 Task: Add Sprouts Extra Virgin Olive Oil to the cart.
Action: Mouse moved to (43, 364)
Screenshot: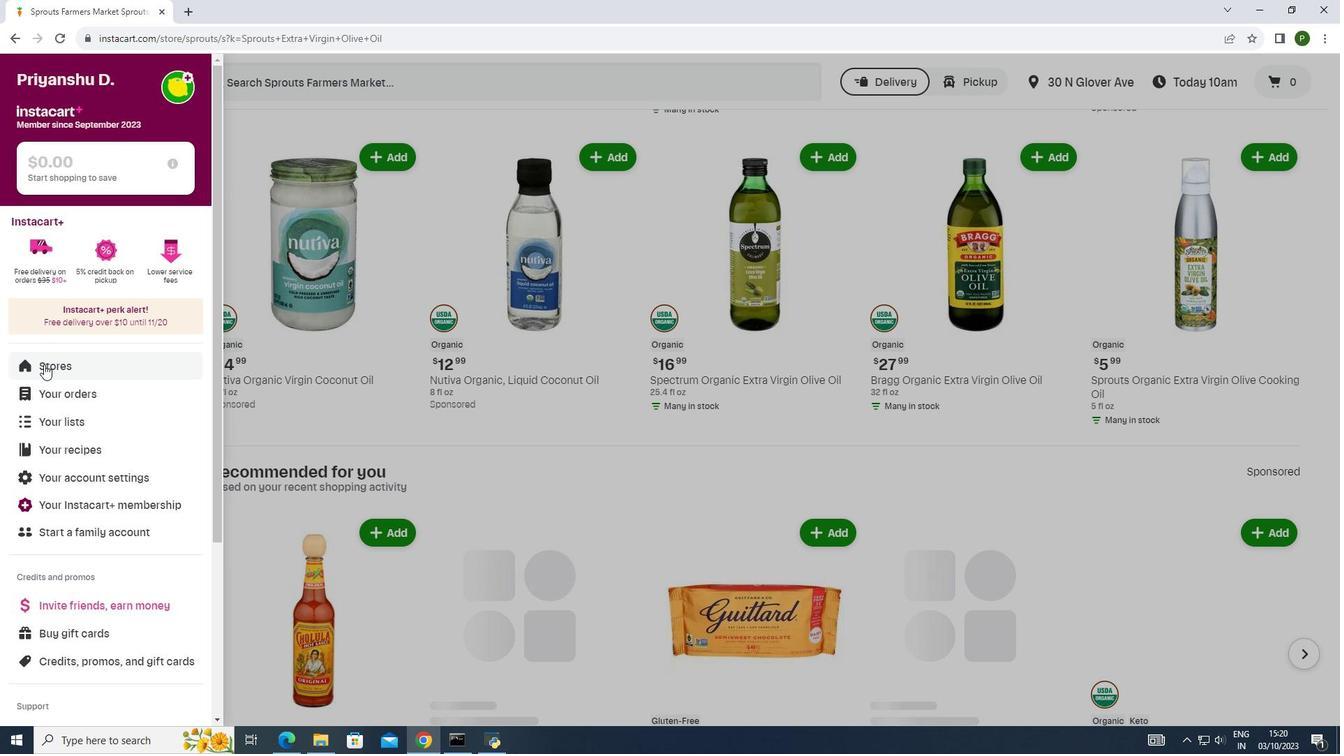 
Action: Mouse pressed left at (43, 364)
Screenshot: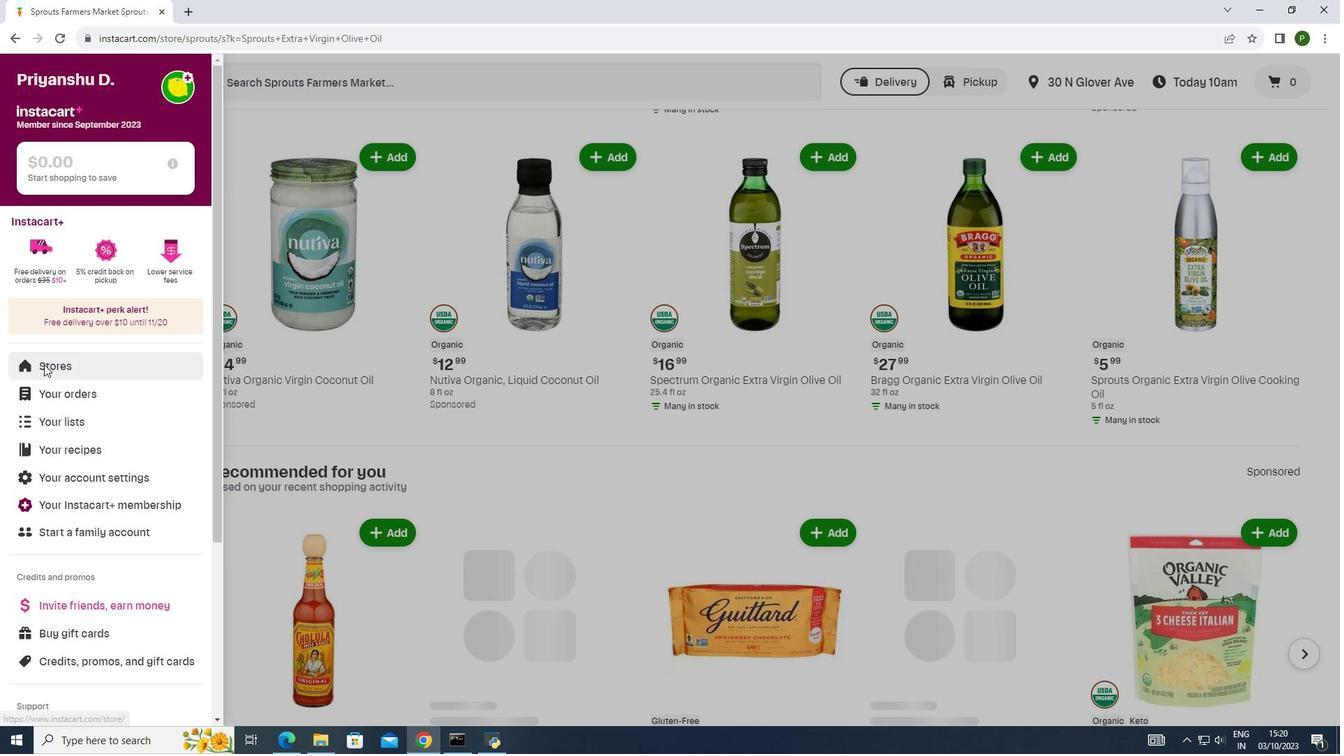 
Action: Mouse moved to (316, 148)
Screenshot: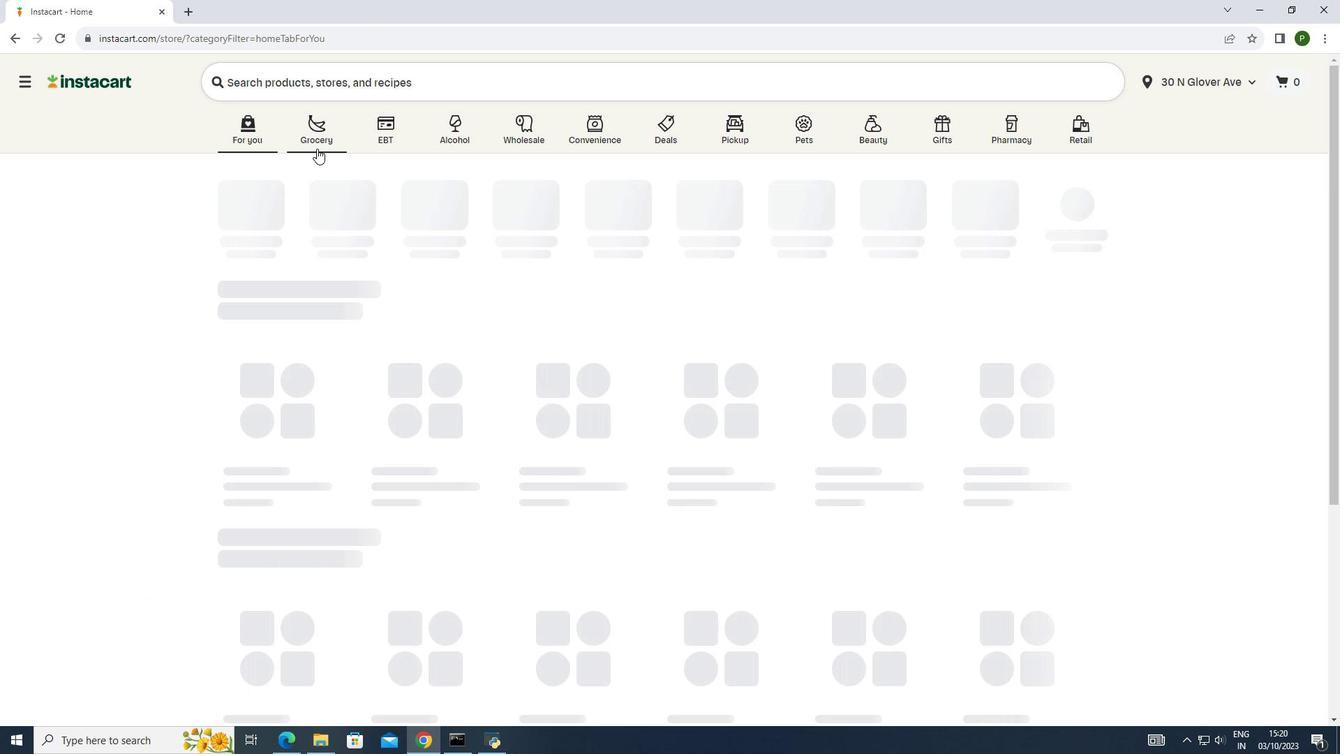 
Action: Mouse pressed left at (316, 148)
Screenshot: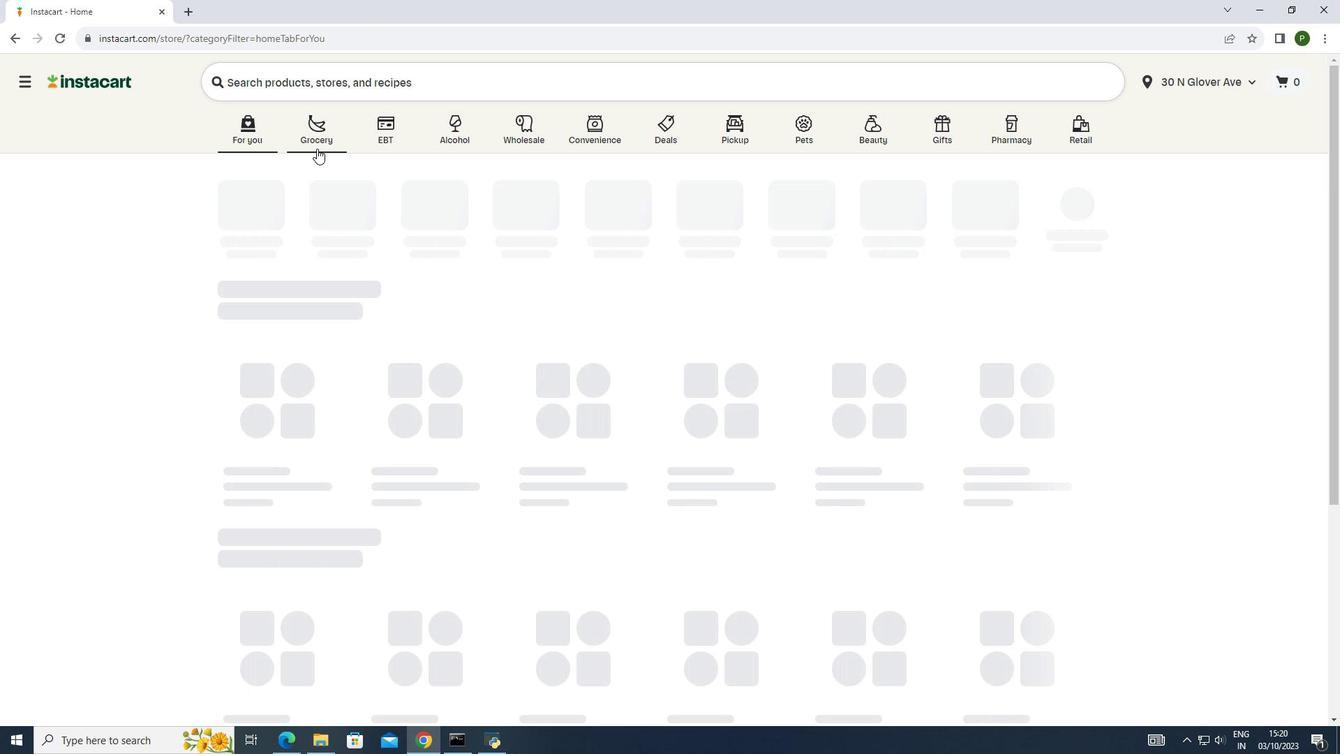 
Action: Mouse moved to (698, 224)
Screenshot: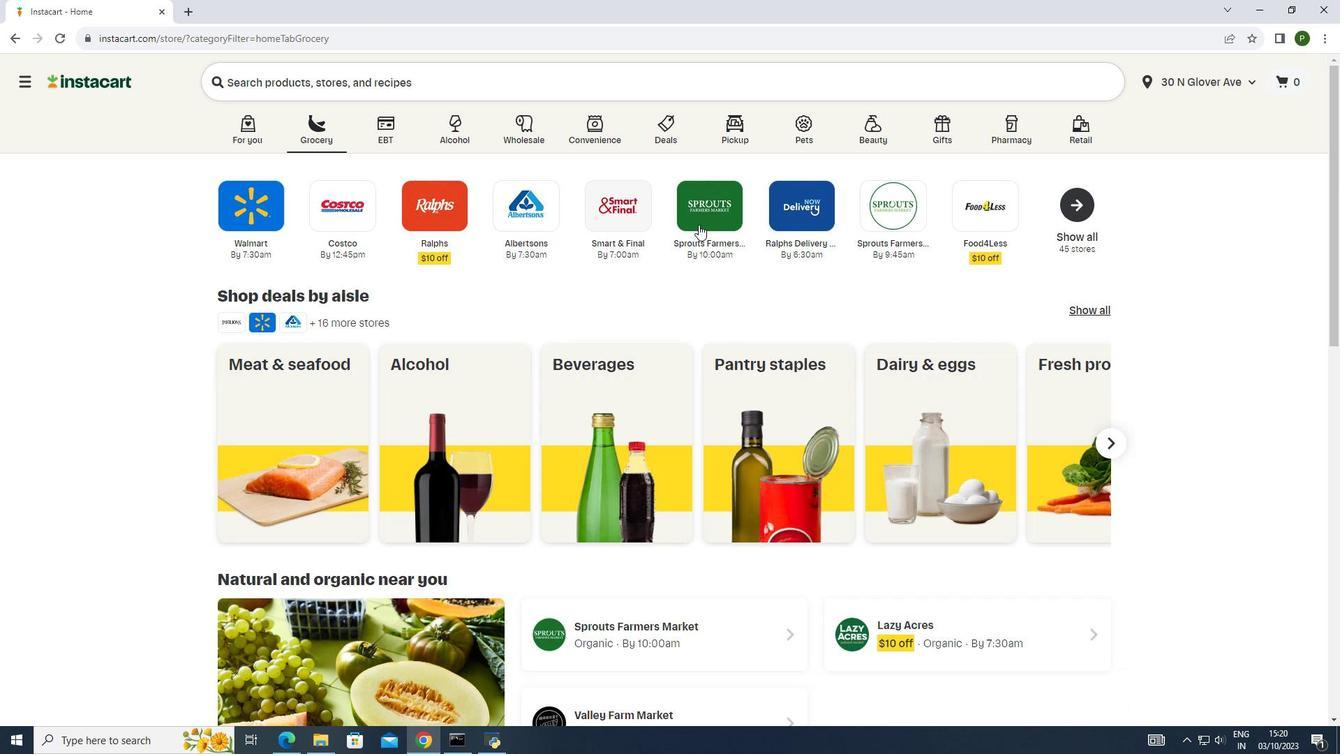 
Action: Mouse pressed left at (698, 224)
Screenshot: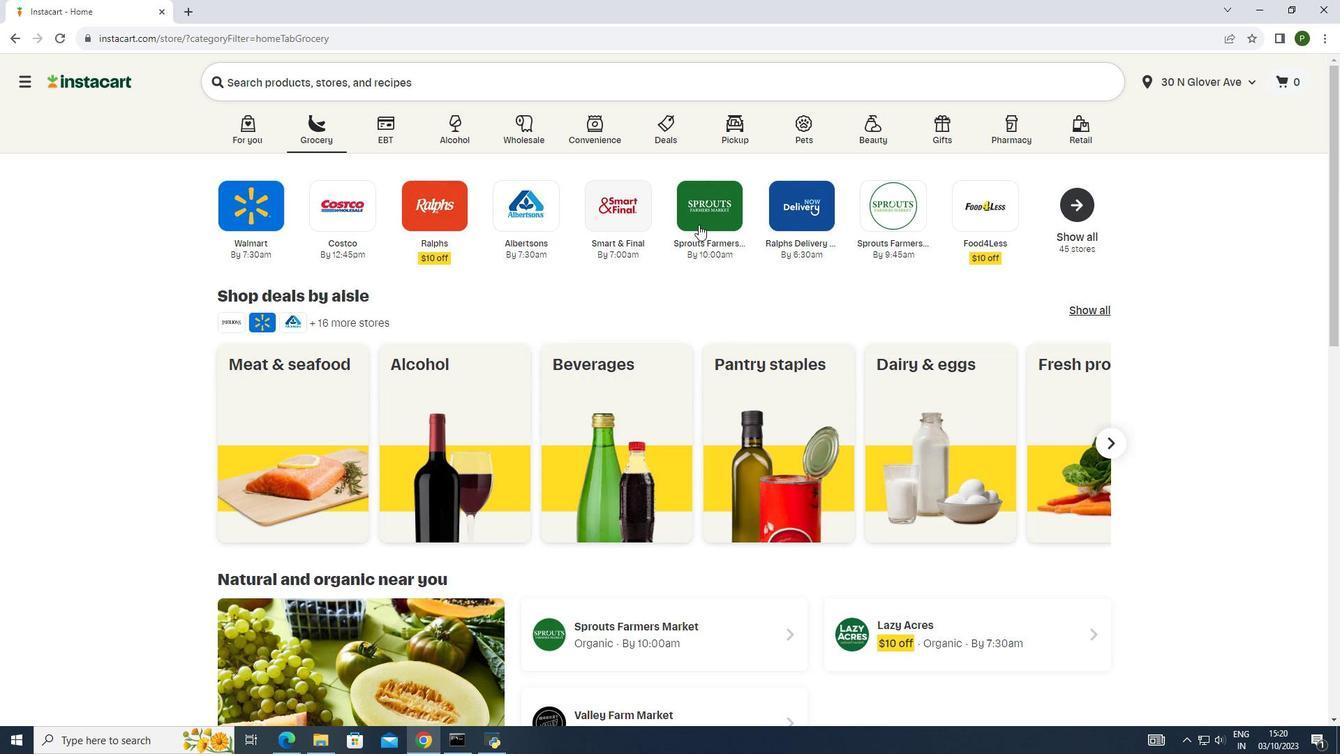 
Action: Mouse moved to (142, 377)
Screenshot: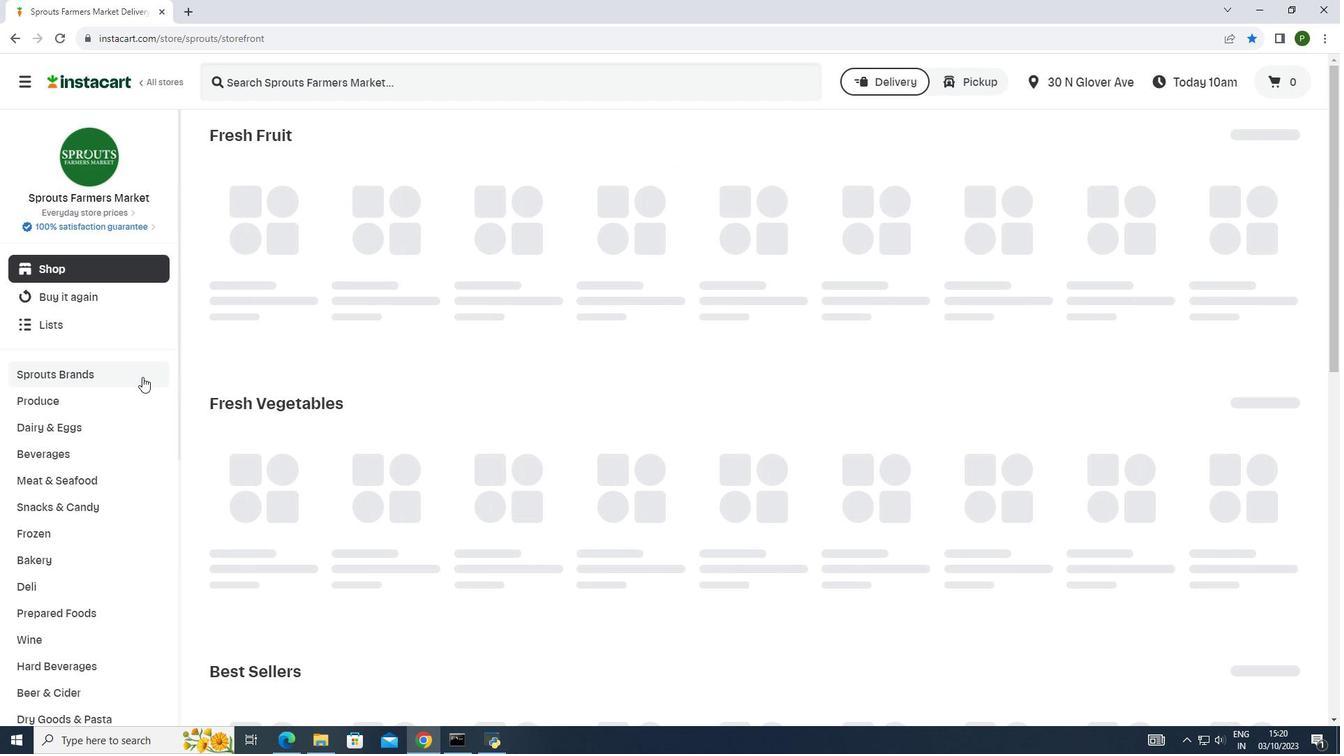
Action: Mouse pressed left at (142, 377)
Screenshot: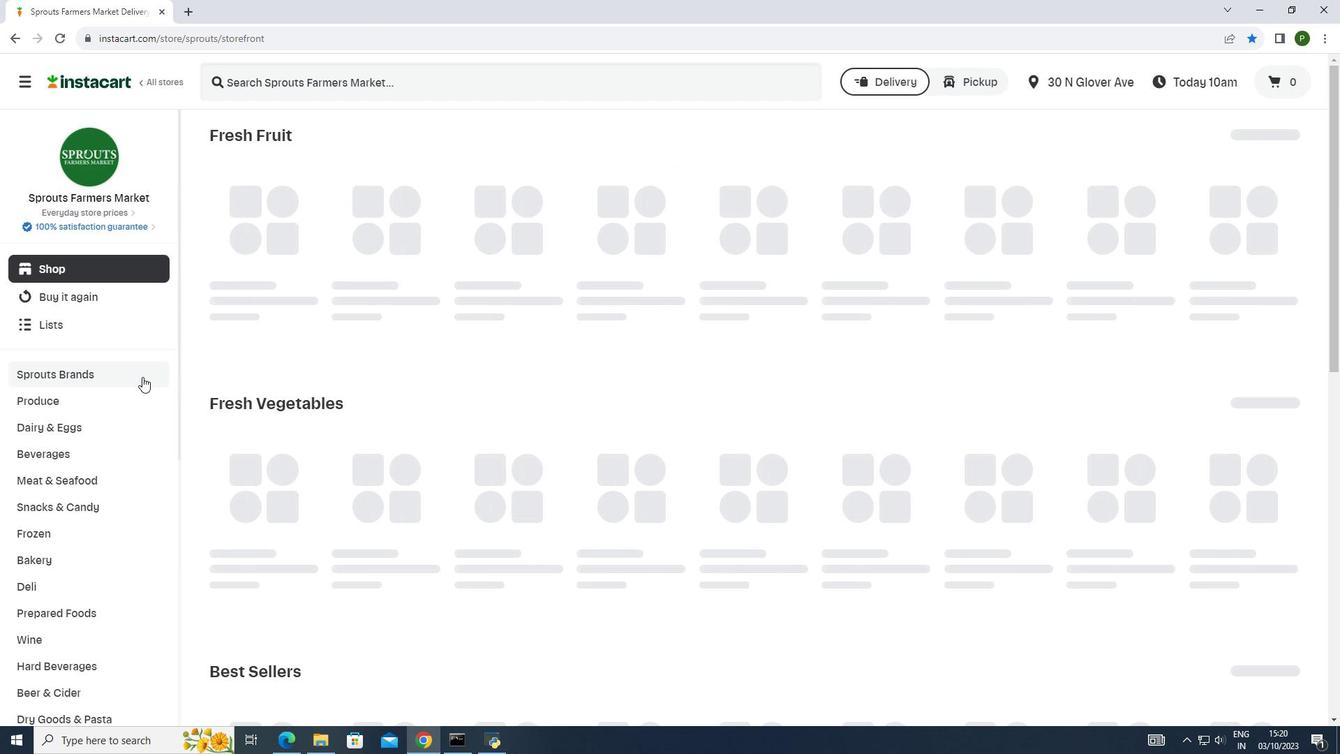 
Action: Mouse moved to (86, 478)
Screenshot: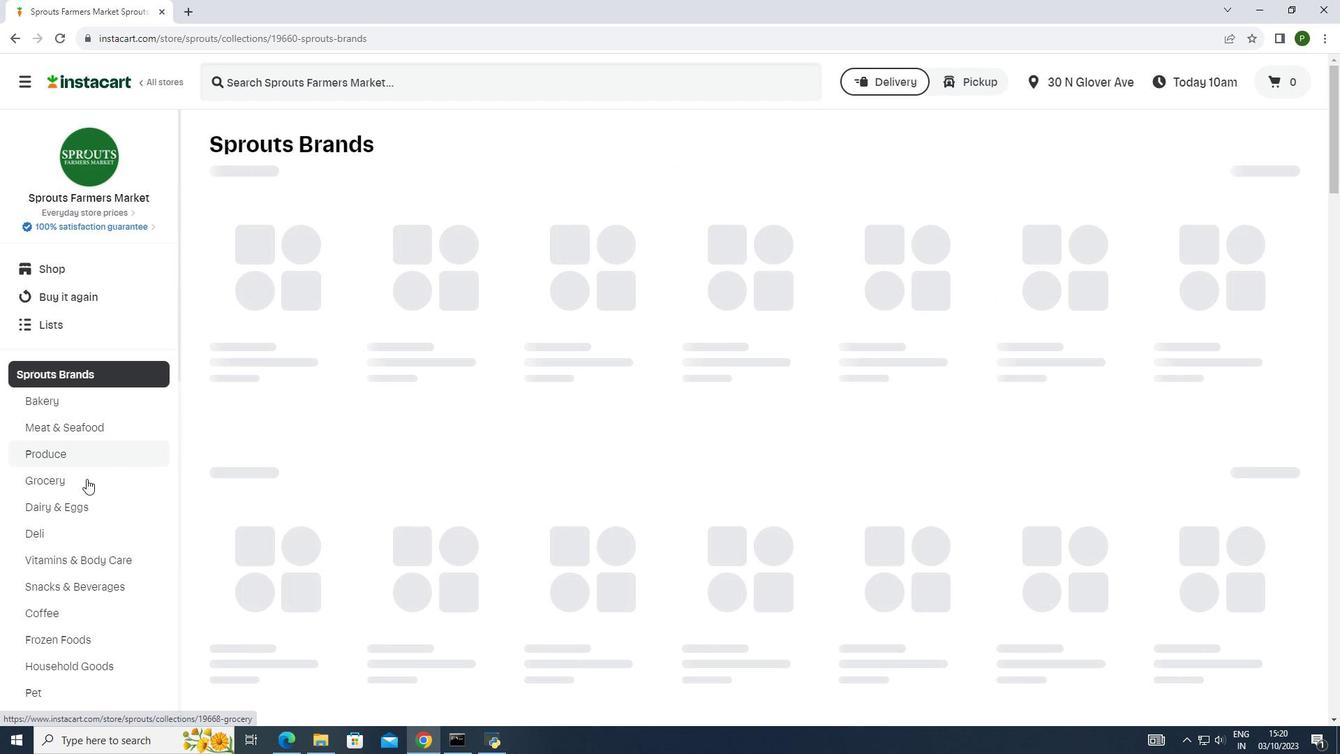 
Action: Mouse pressed left at (86, 478)
Screenshot: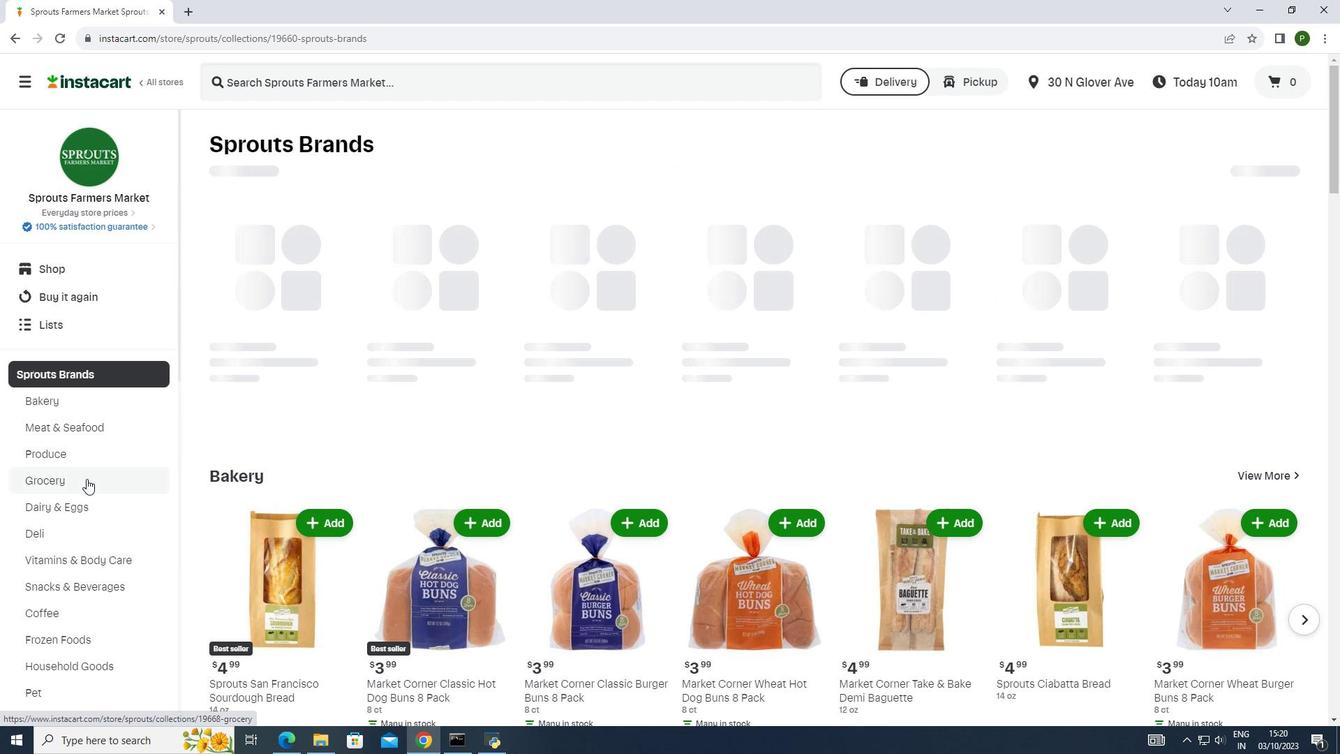 
Action: Mouse moved to (303, 303)
Screenshot: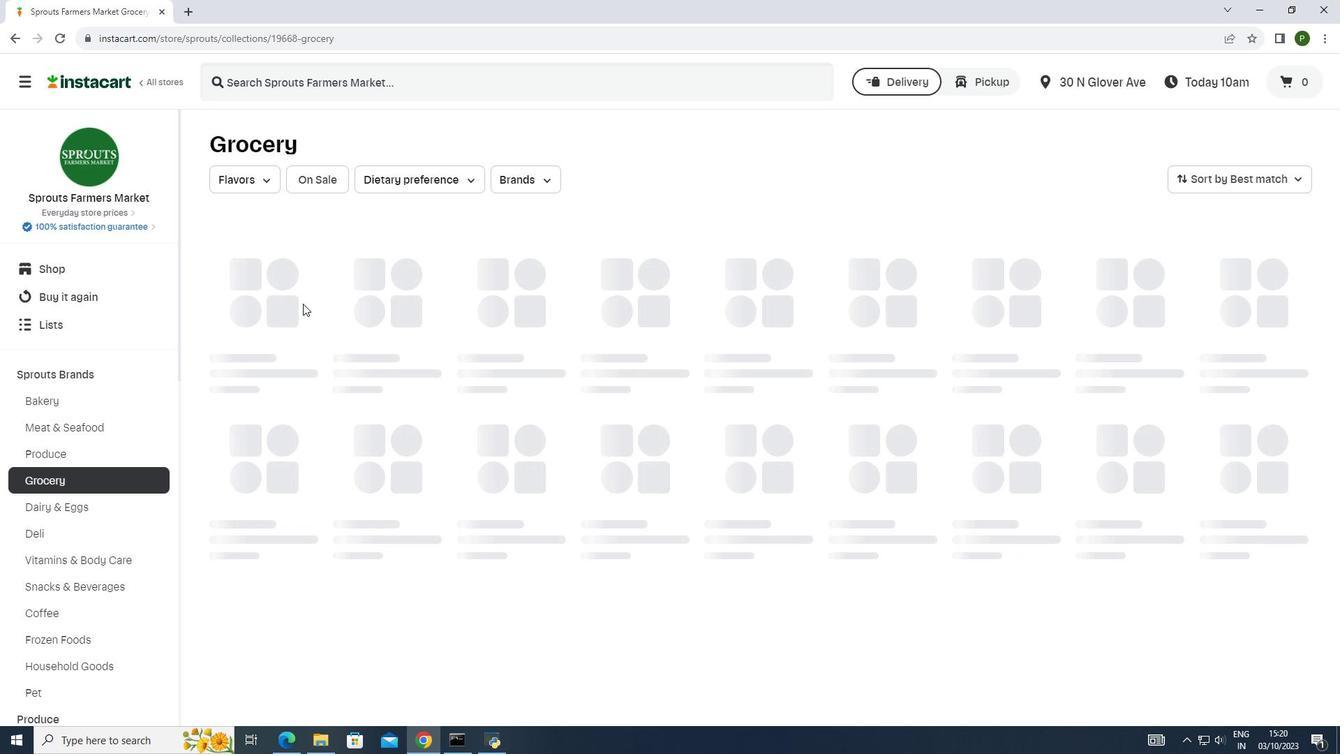 
Action: Mouse scrolled (303, 303) with delta (0, 0)
Screenshot: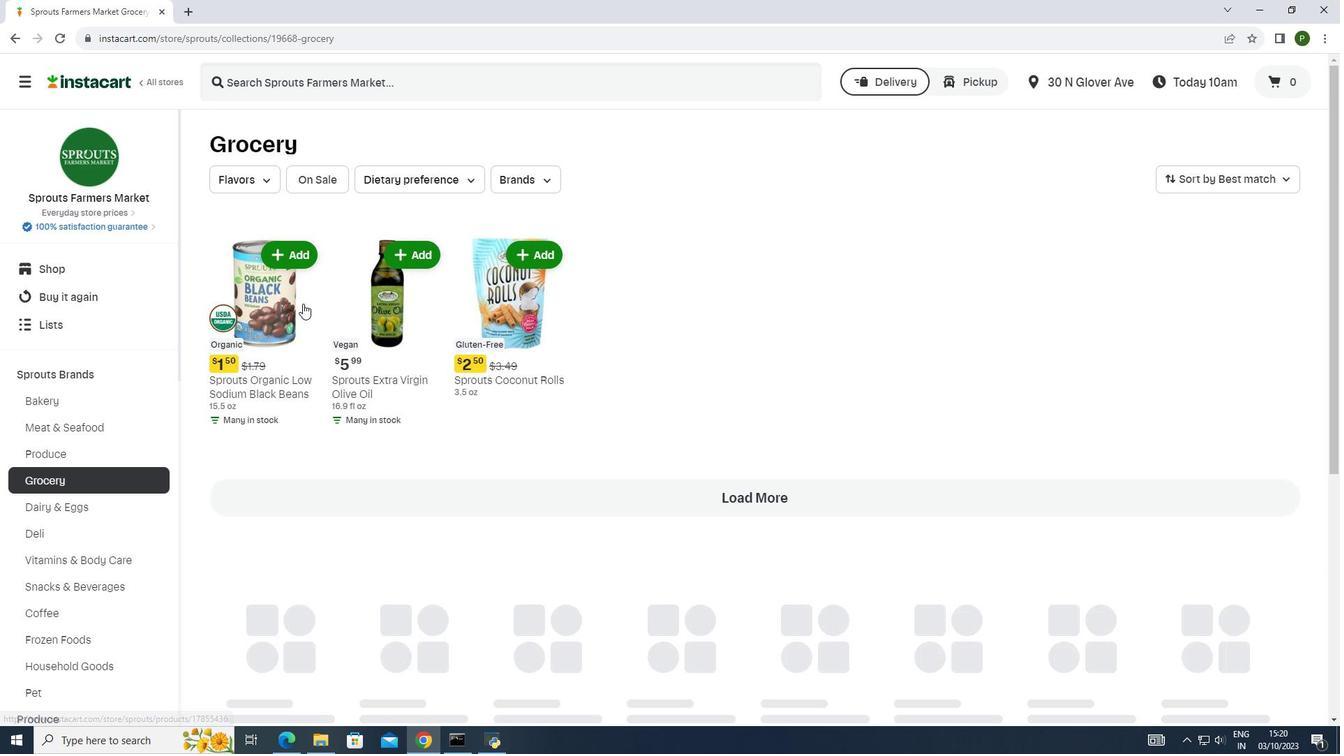 
Action: Mouse moved to (402, 182)
Screenshot: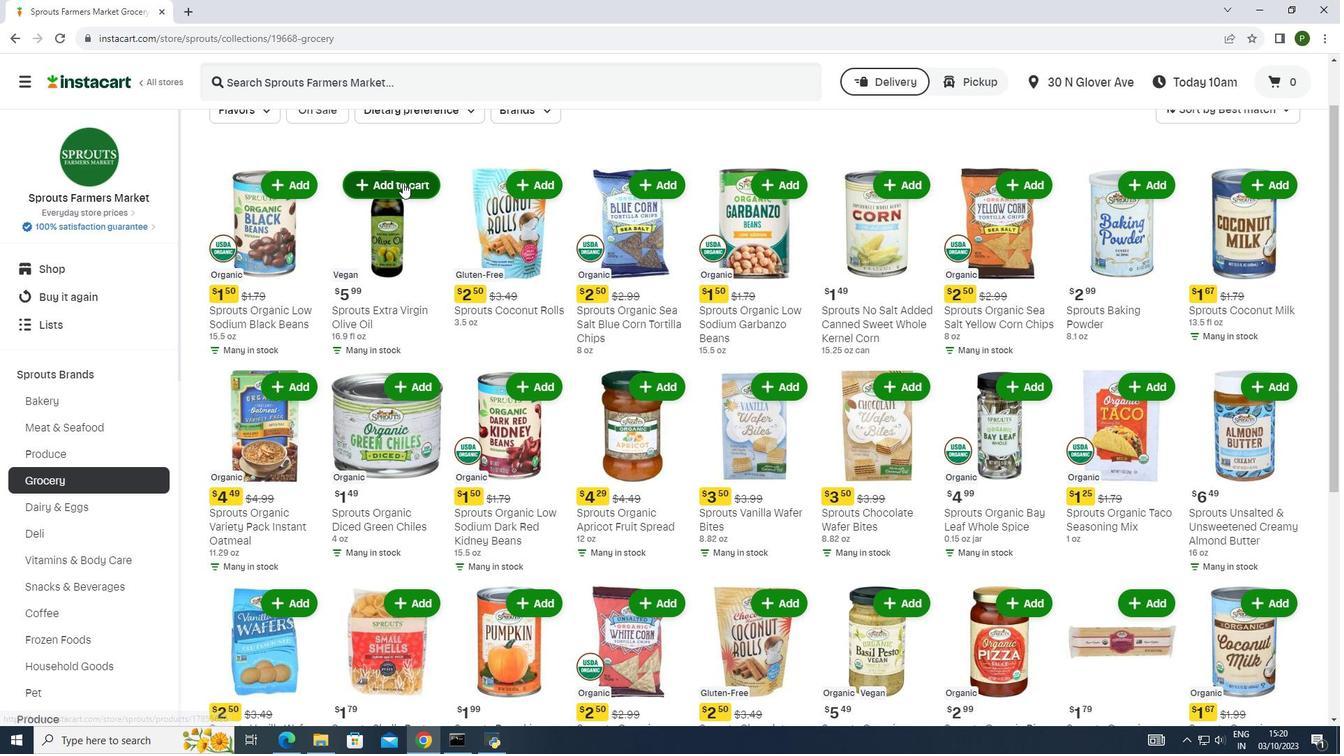 
Action: Mouse pressed left at (402, 182)
Screenshot: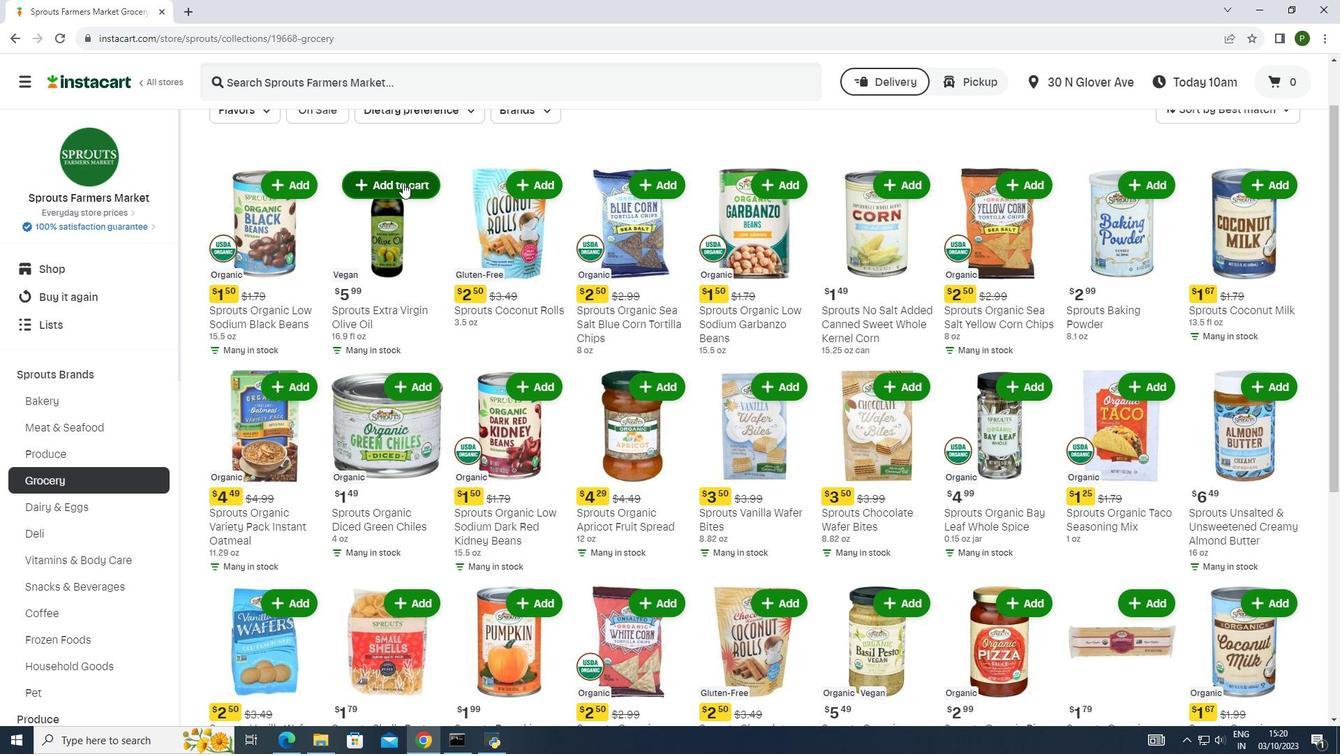 
